 Task: In the  document Henry.odtMake this file  'available offline' Add shortcut to Drive 'Computers'Email the file to   softage.7@softage.net, with message attached Attention Needed: Please prioritize going through the email I've sent. and file type: 'HTML'
Action: Mouse moved to (242, 342)
Screenshot: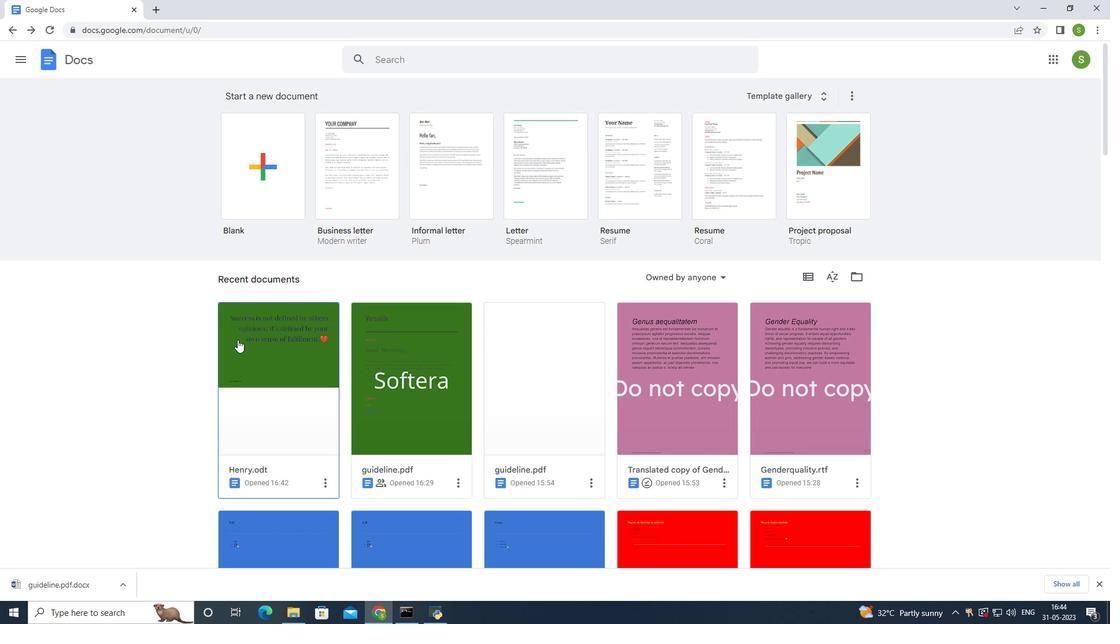 
Action: Mouse pressed left at (242, 342)
Screenshot: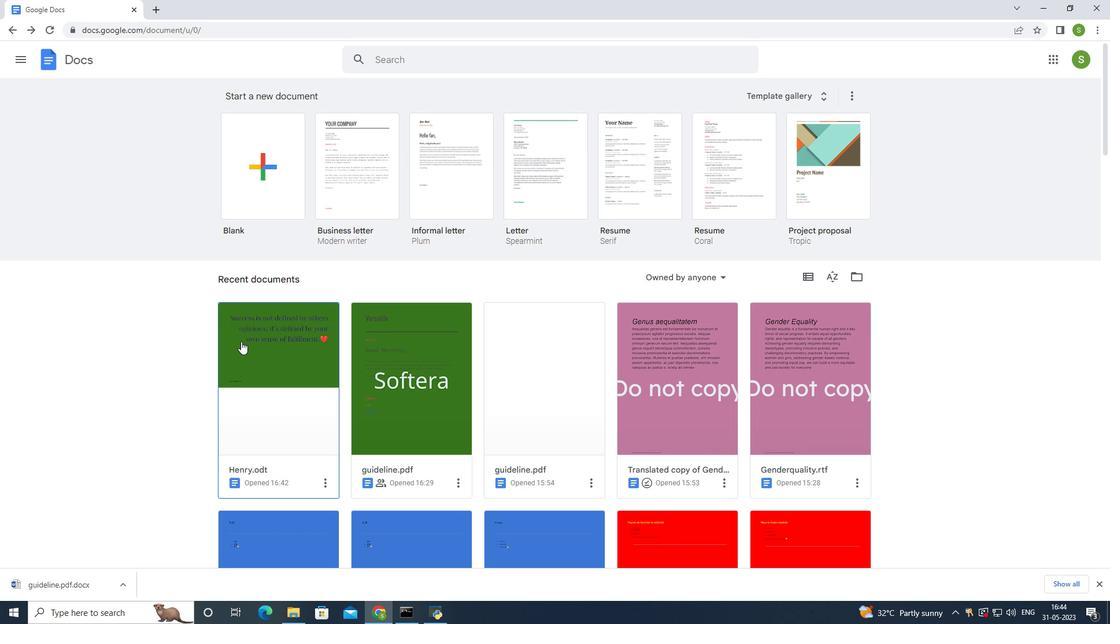 
Action: Mouse moved to (39, 70)
Screenshot: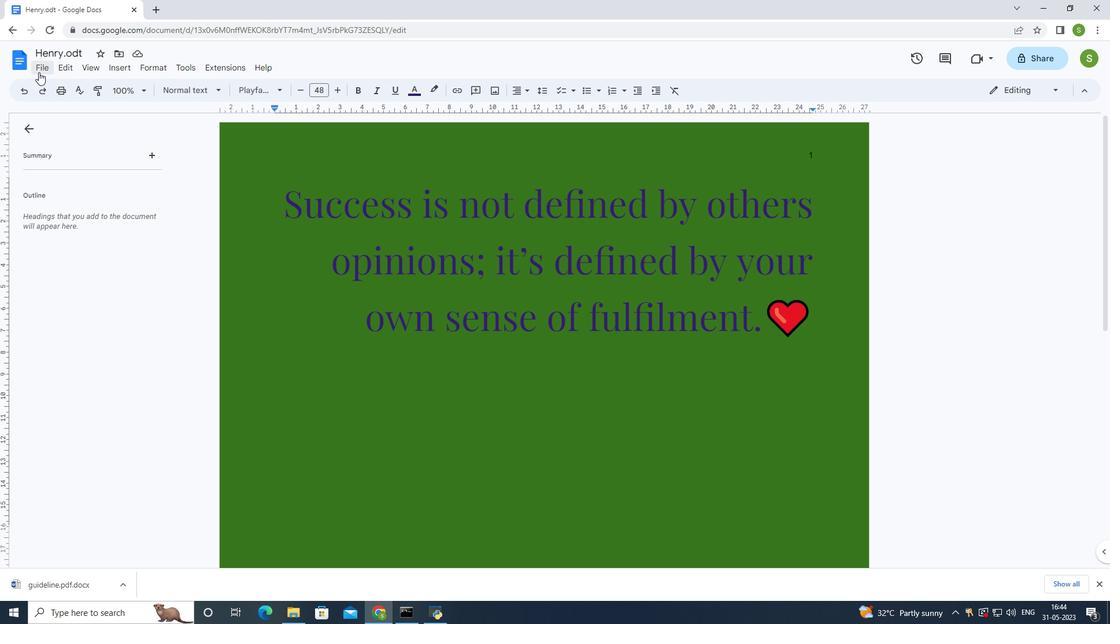 
Action: Mouse pressed left at (39, 70)
Screenshot: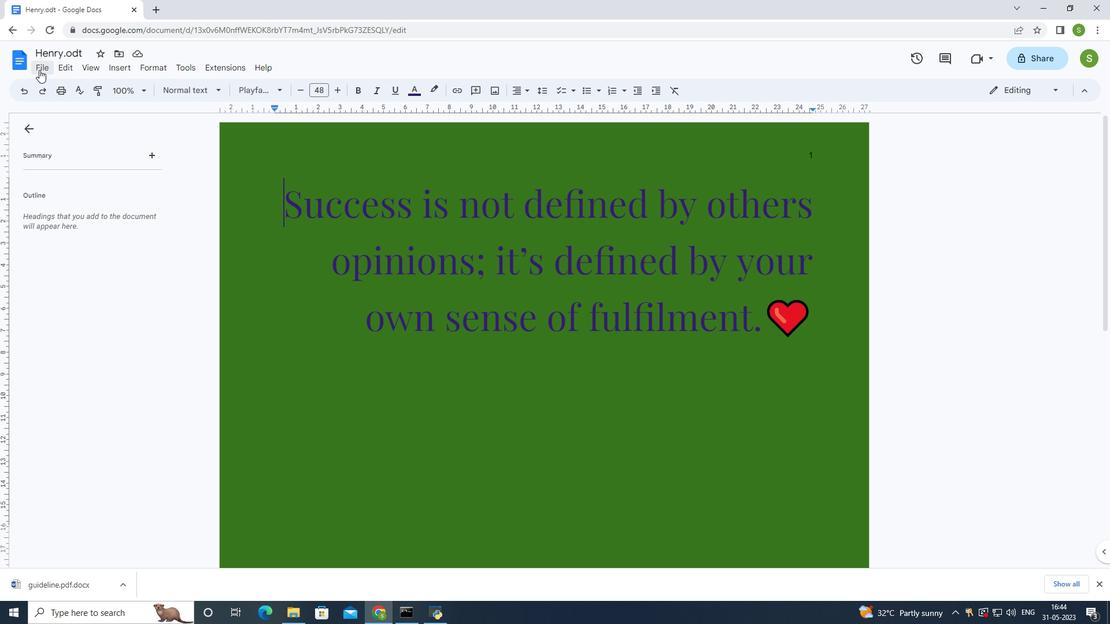 
Action: Mouse moved to (115, 318)
Screenshot: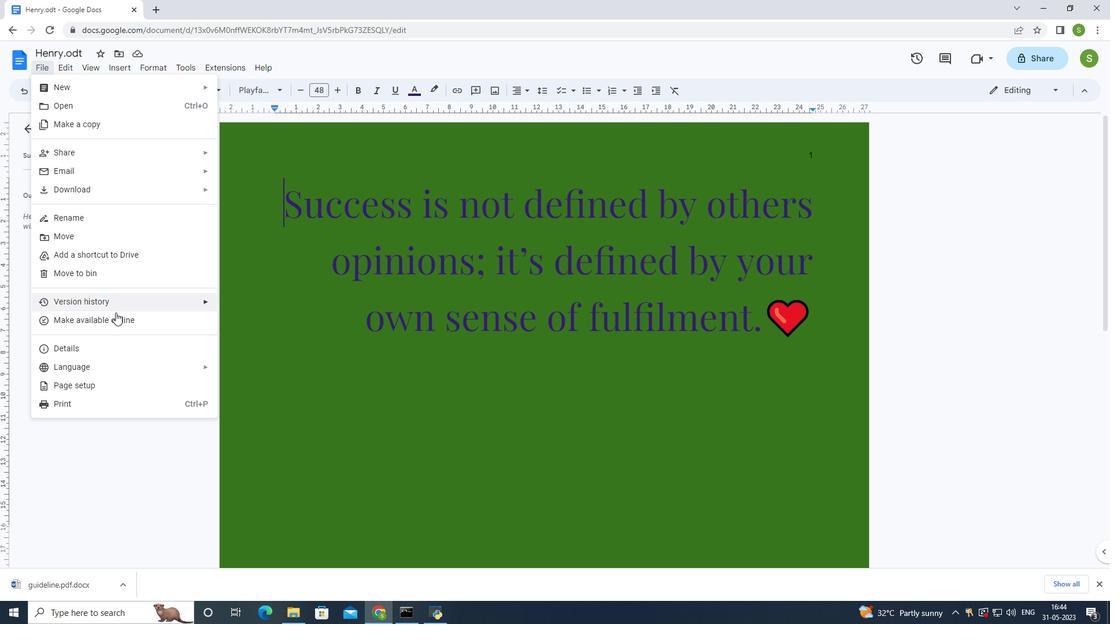 
Action: Mouse pressed left at (115, 318)
Screenshot: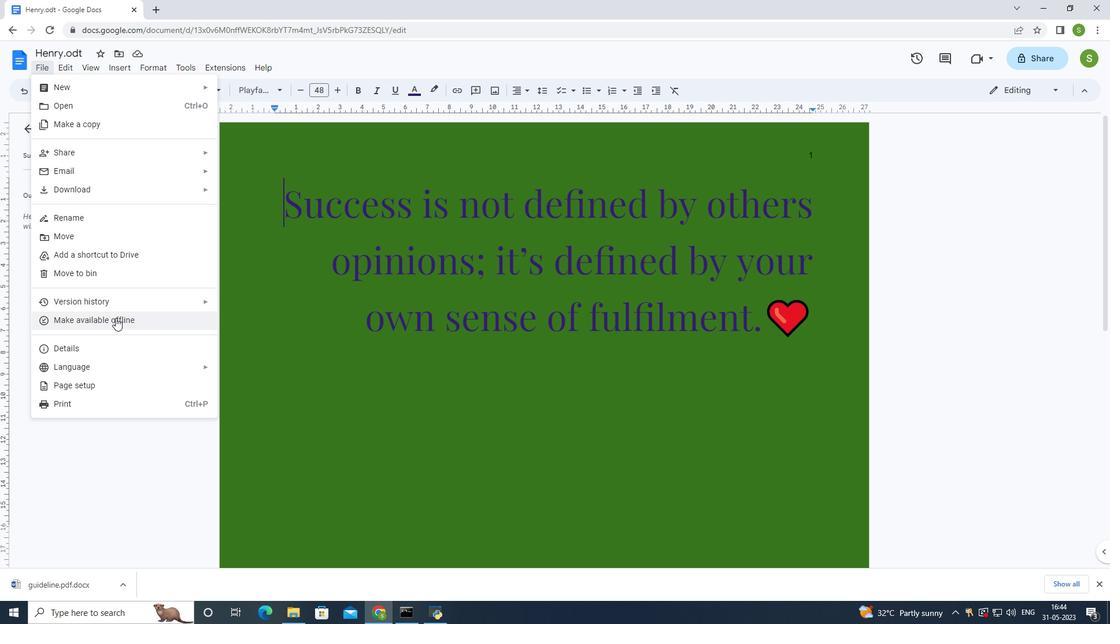 
Action: Mouse moved to (40, 71)
Screenshot: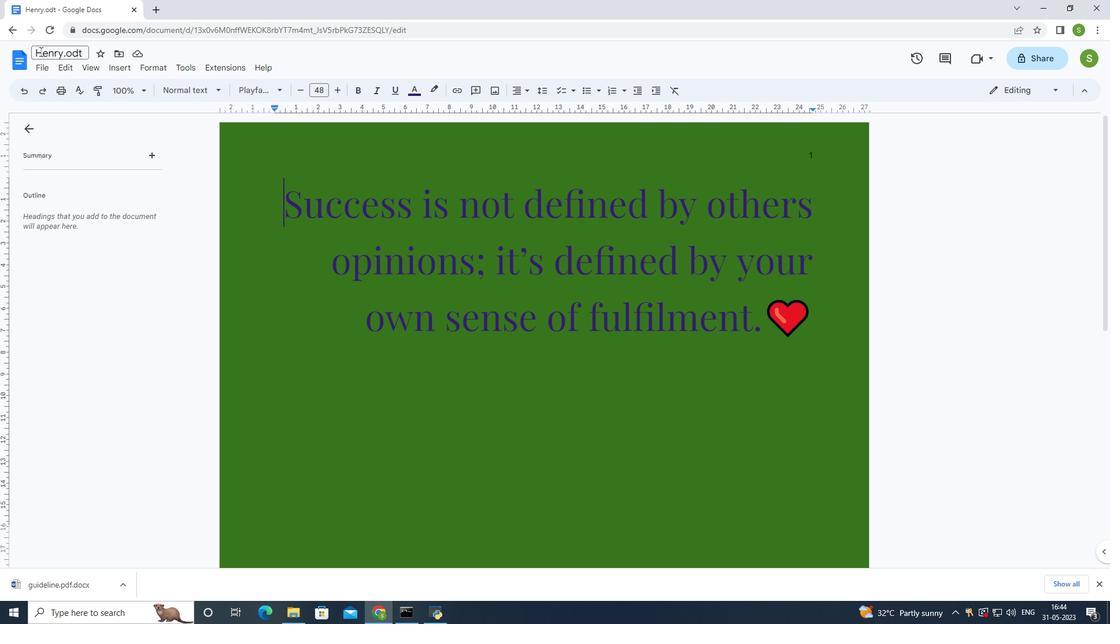 
Action: Mouse pressed left at (40, 71)
Screenshot: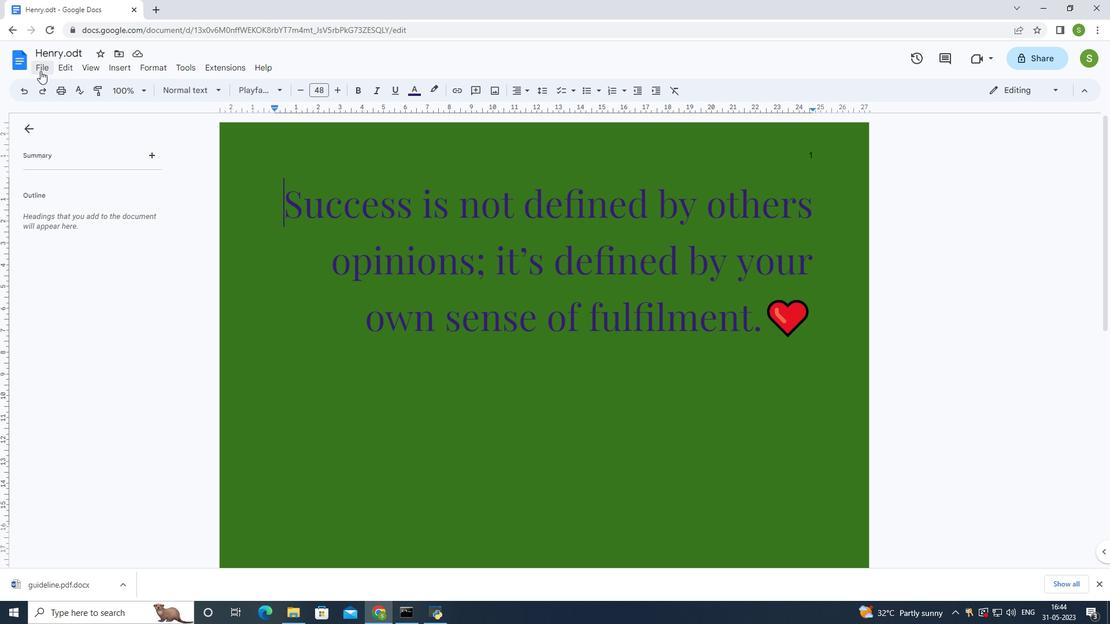 
Action: Mouse moved to (123, 252)
Screenshot: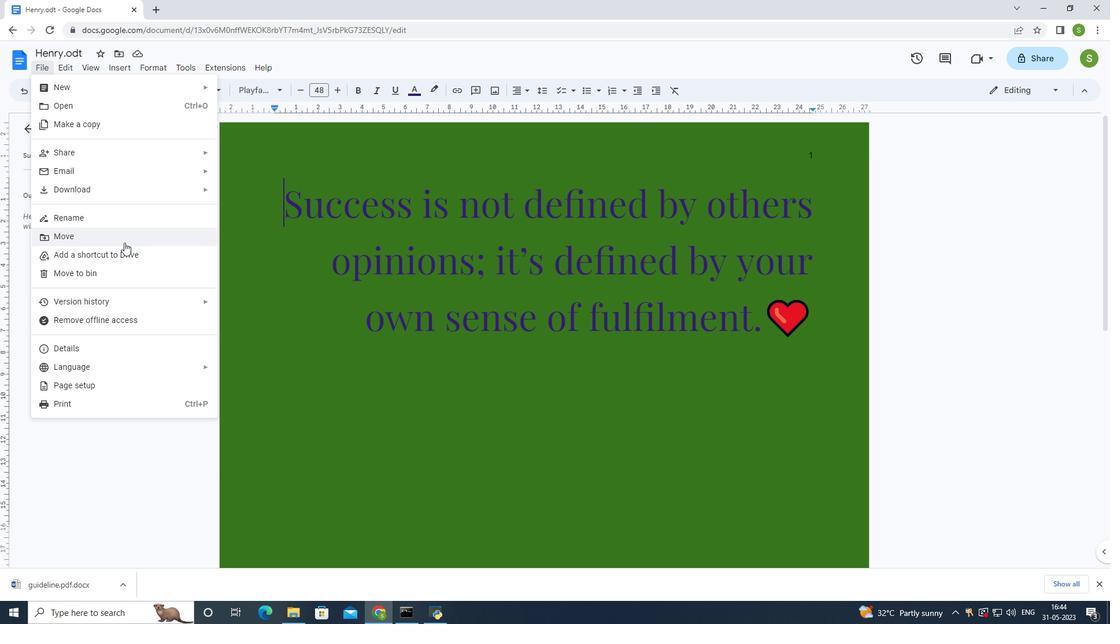 
Action: Mouse pressed left at (123, 252)
Screenshot: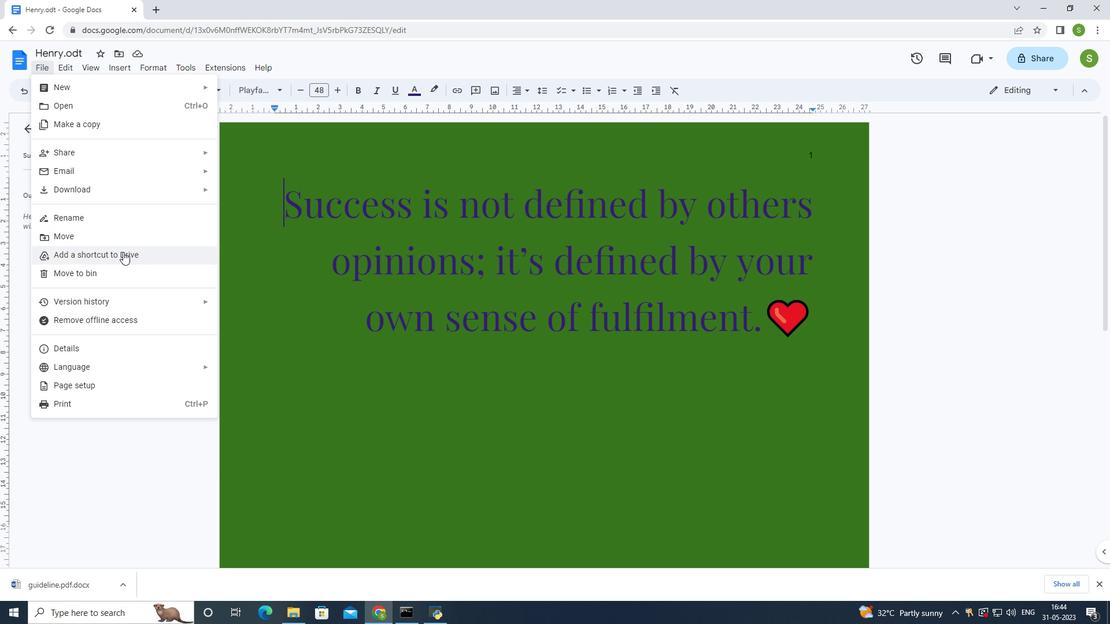 
Action: Mouse moved to (207, 131)
Screenshot: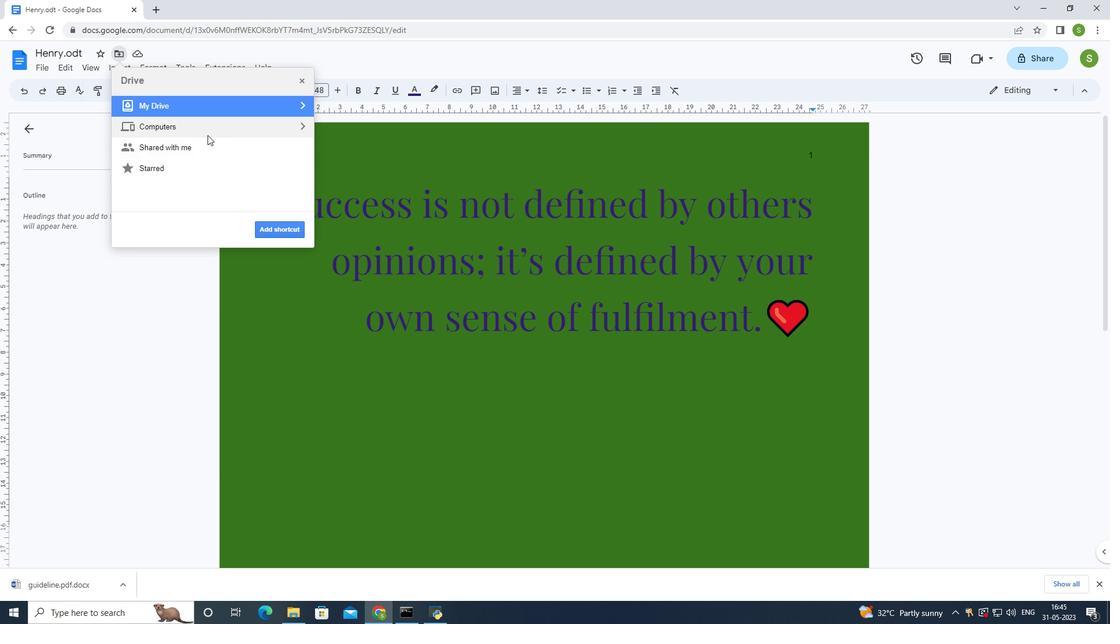 
Action: Mouse pressed left at (207, 131)
Screenshot: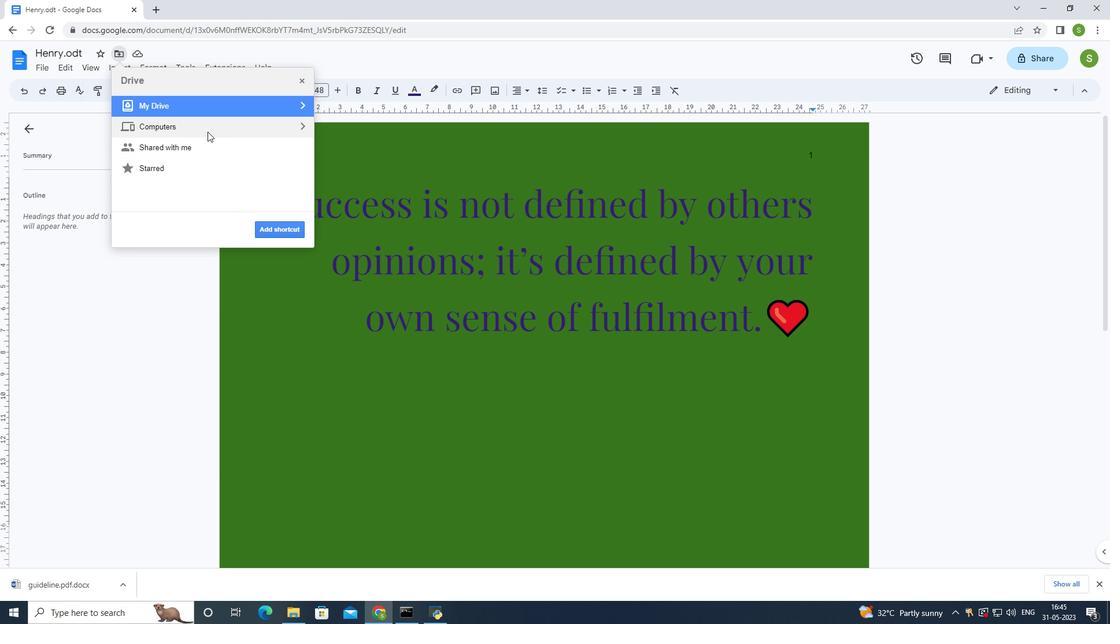 
Action: Mouse moved to (297, 125)
Screenshot: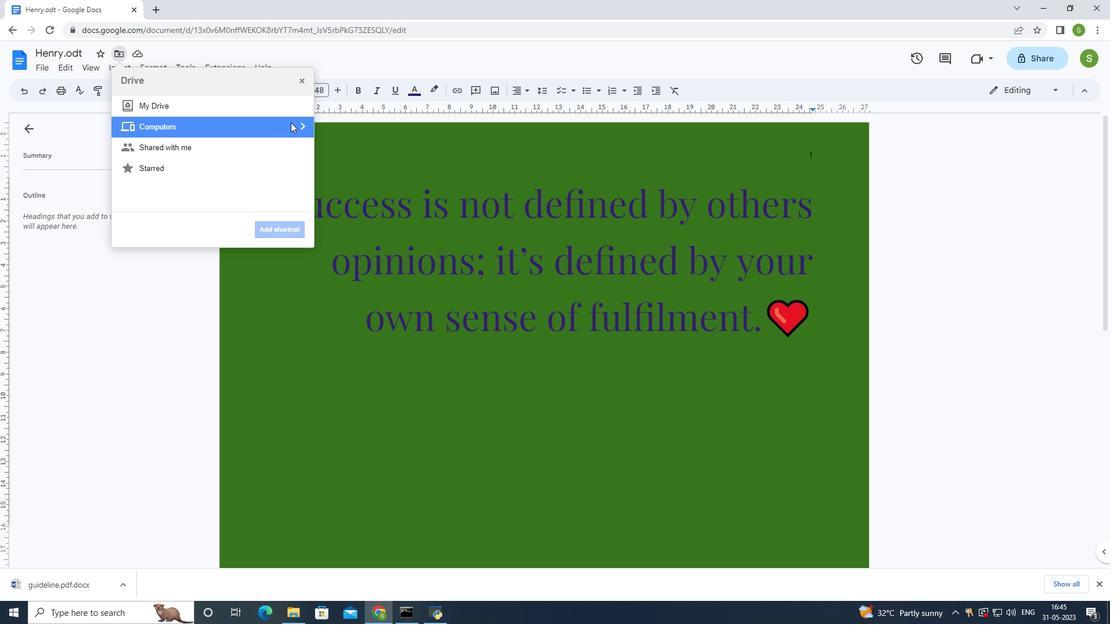 
Action: Mouse pressed left at (297, 125)
Screenshot: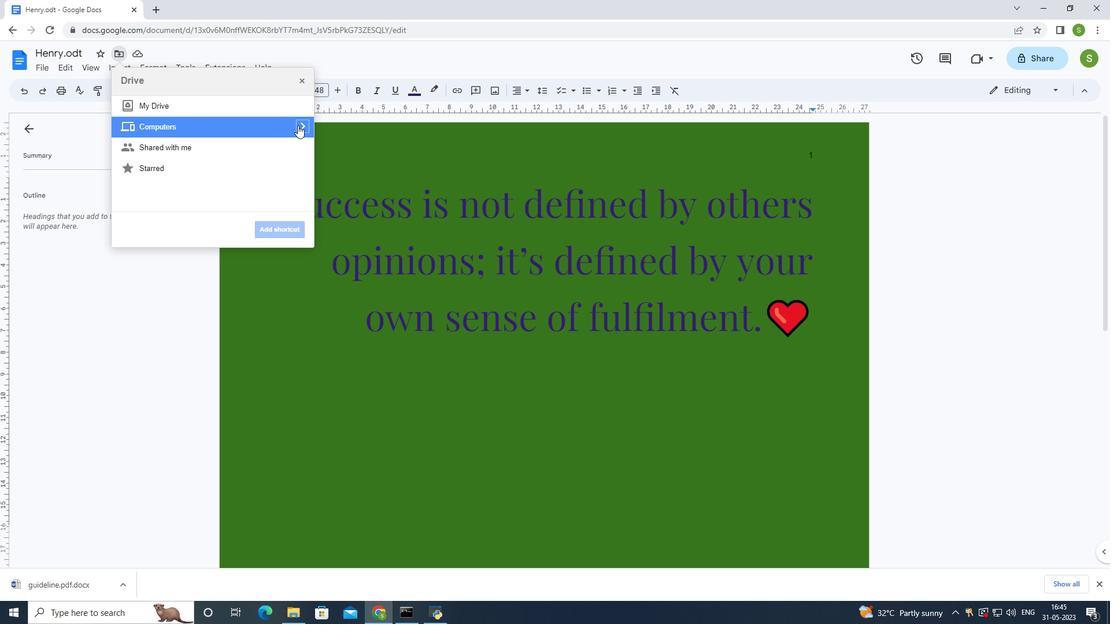 
Action: Mouse moved to (302, 82)
Screenshot: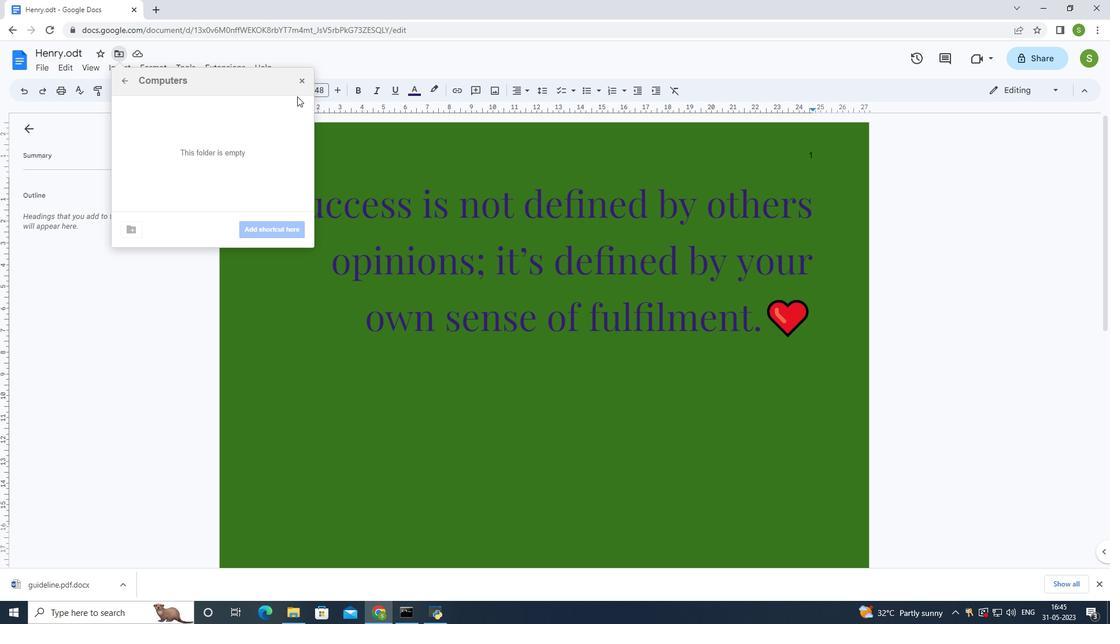 
Action: Mouse pressed left at (302, 82)
Screenshot: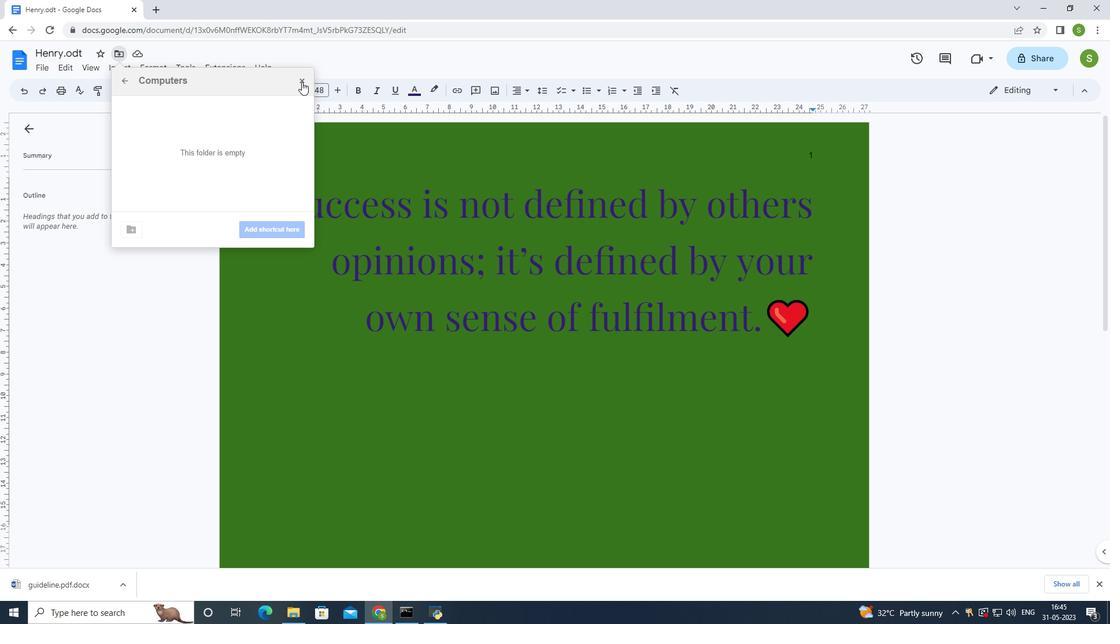 
Action: Mouse moved to (37, 67)
Screenshot: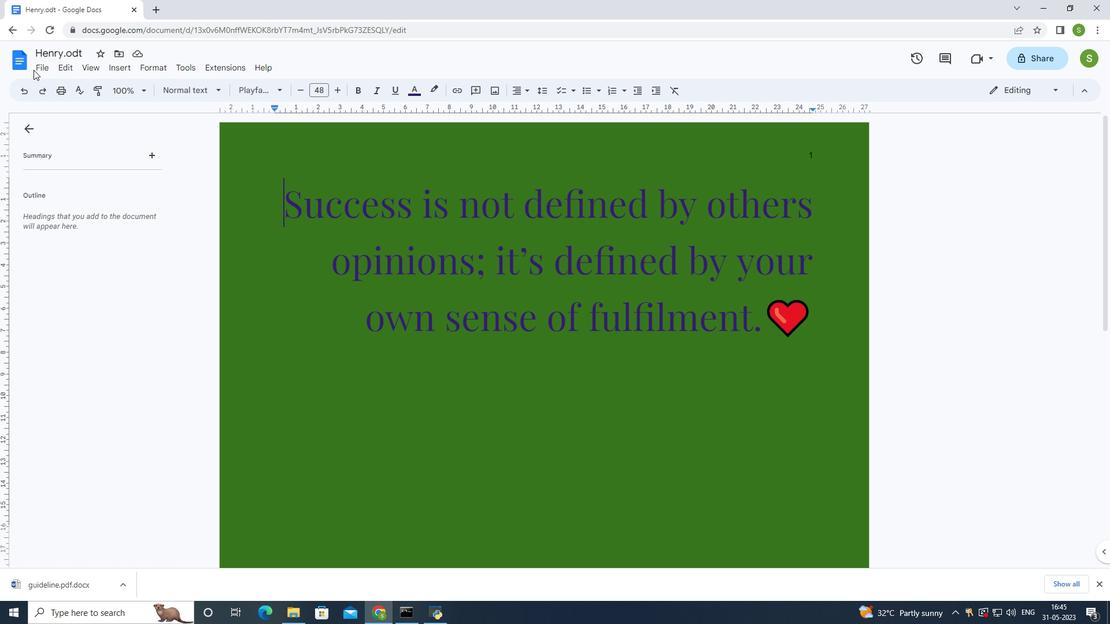 
Action: Mouse pressed left at (37, 67)
Screenshot: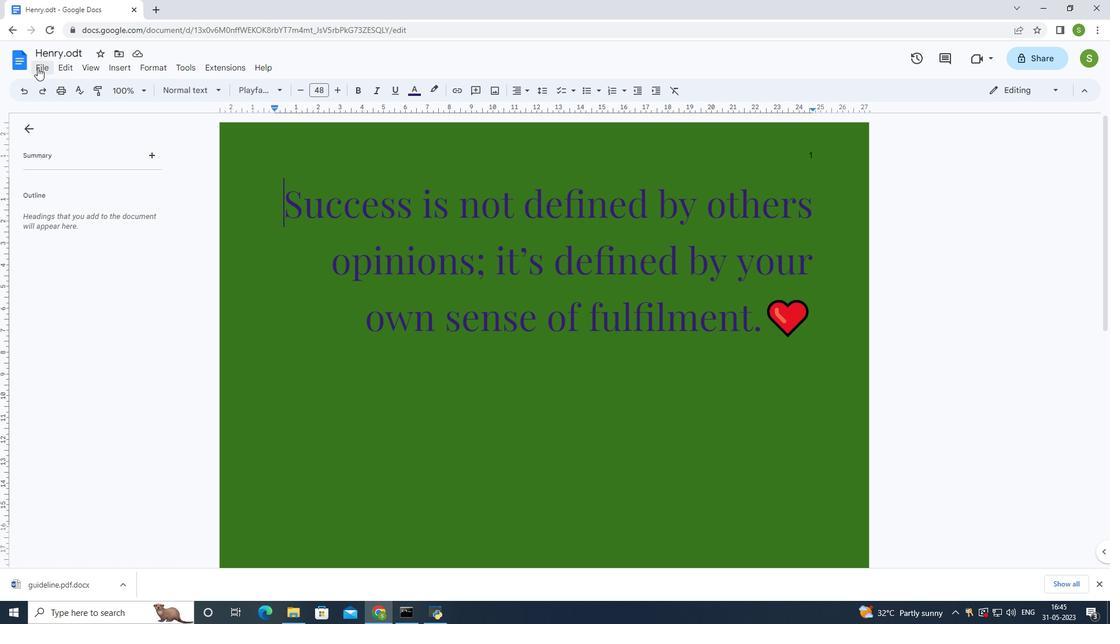 
Action: Mouse moved to (86, 166)
Screenshot: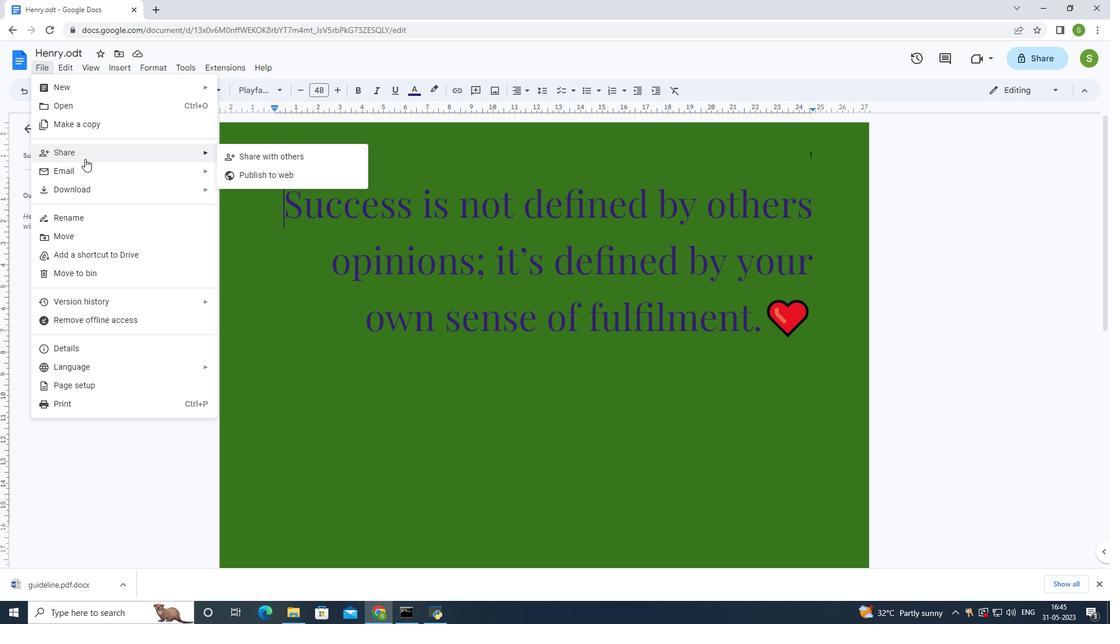 
Action: Mouse pressed left at (86, 166)
Screenshot: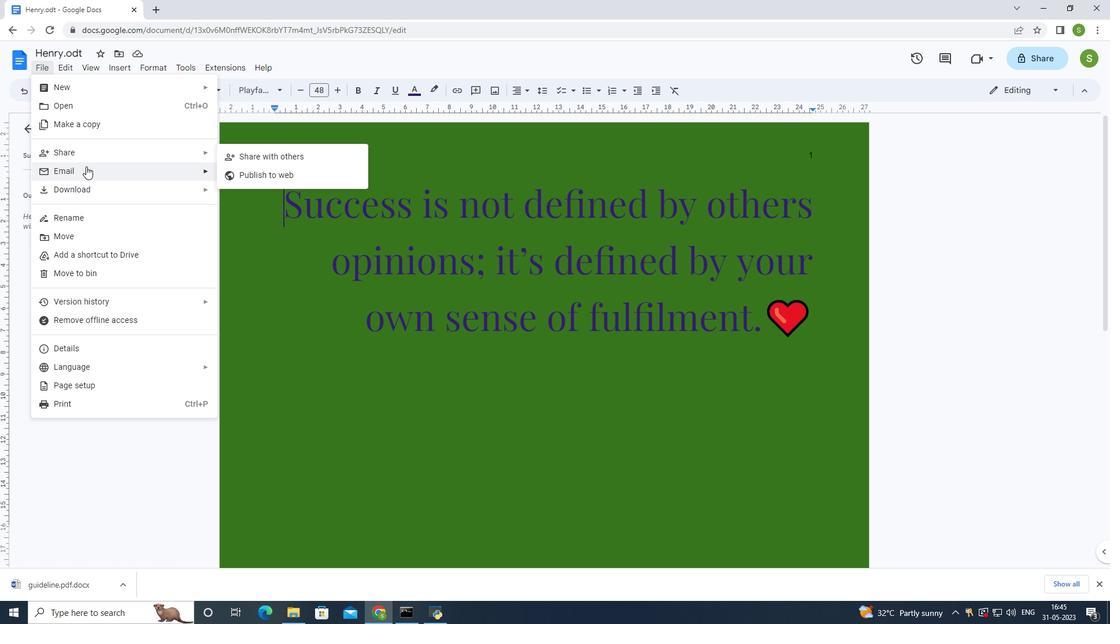 
Action: Mouse moved to (243, 173)
Screenshot: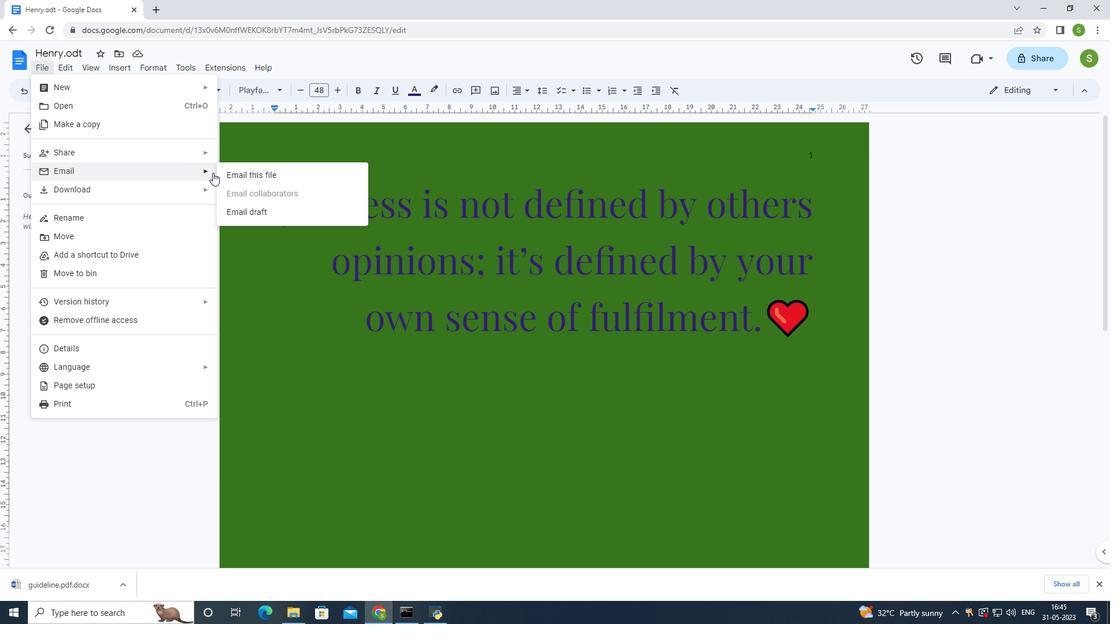 
Action: Mouse pressed left at (243, 173)
Screenshot: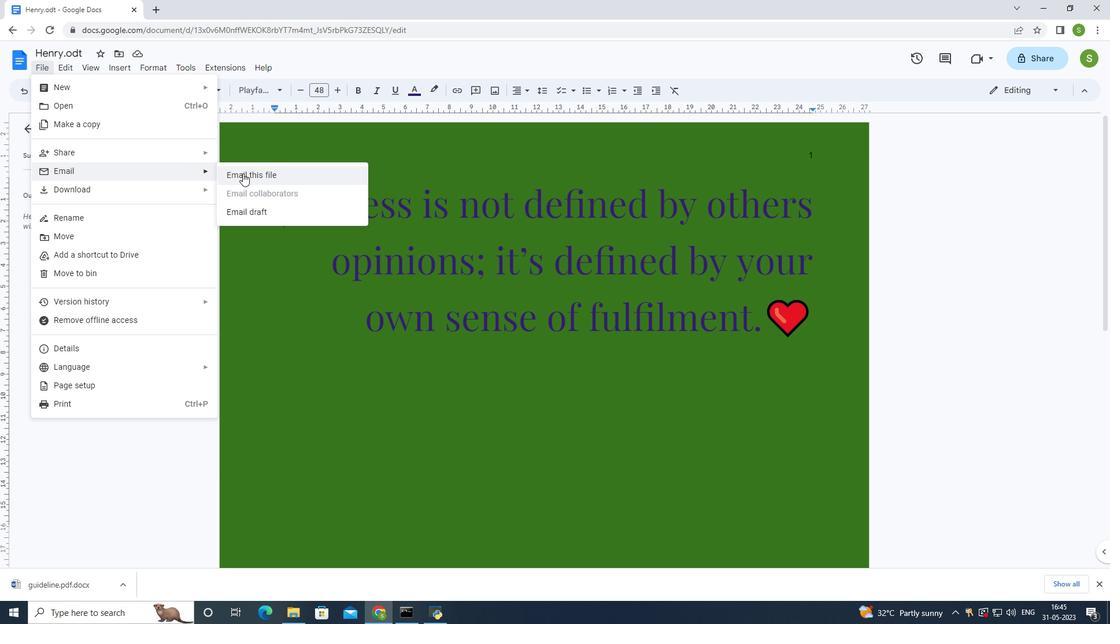 
Action: Mouse moved to (354, 180)
Screenshot: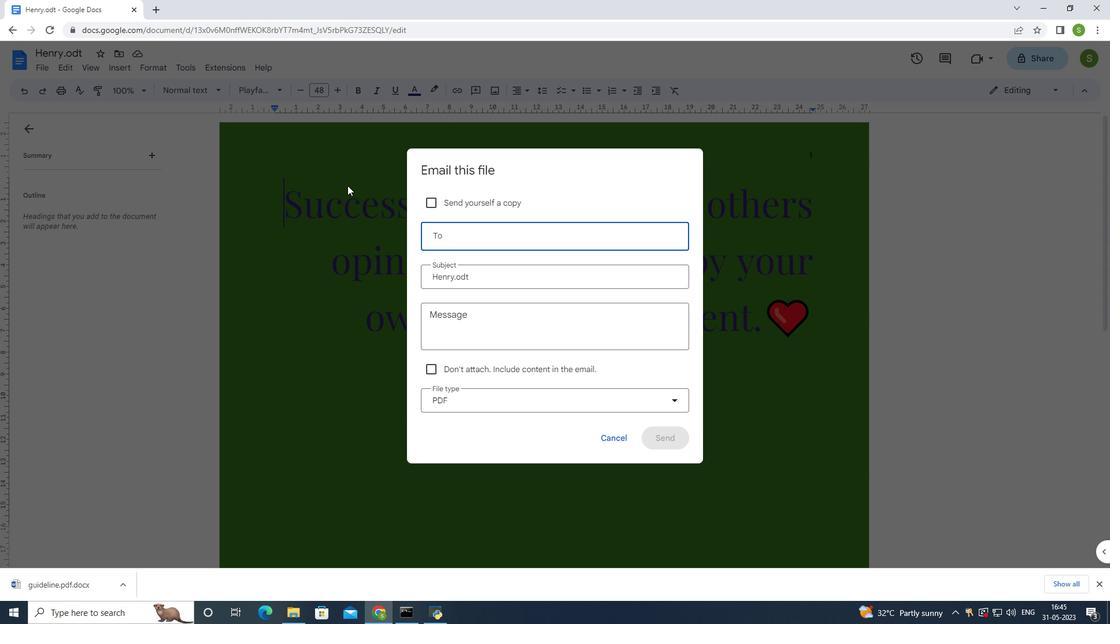 
Action: Key pressed softage.2<Key.shift>@softage.net<Key.enter>
Screenshot: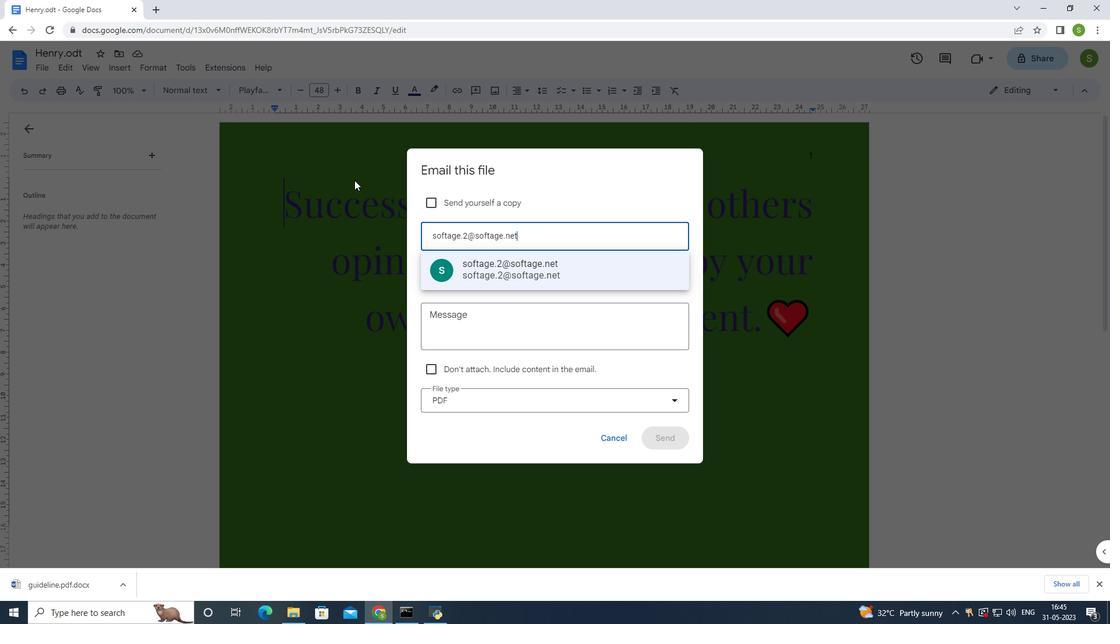 
Action: Mouse moved to (447, 321)
Screenshot: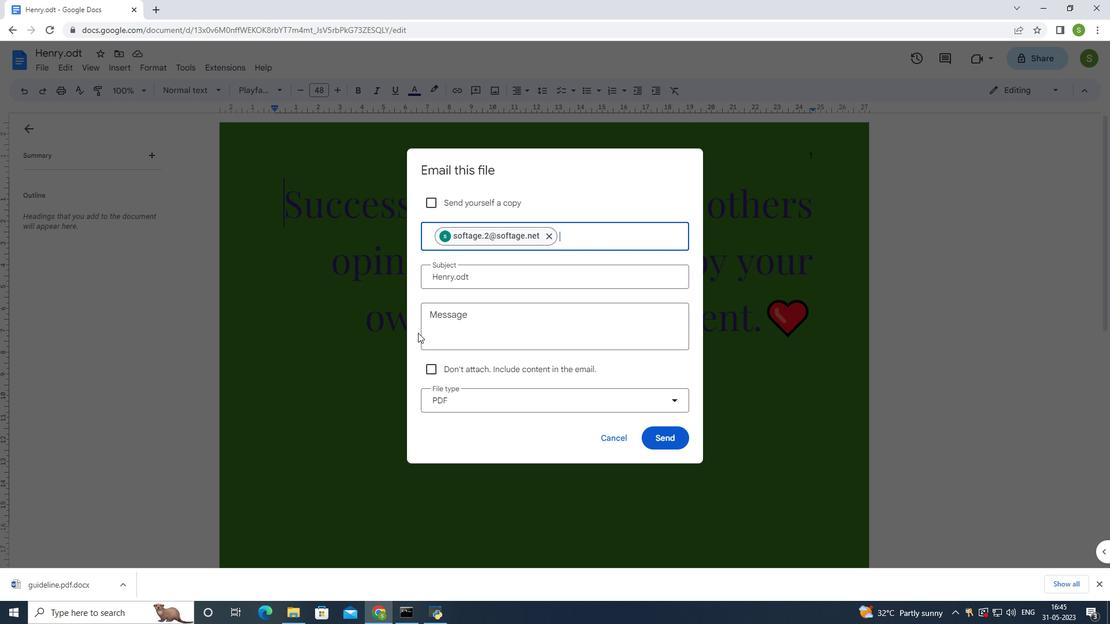 
Action: Mouse pressed left at (447, 321)
Screenshot: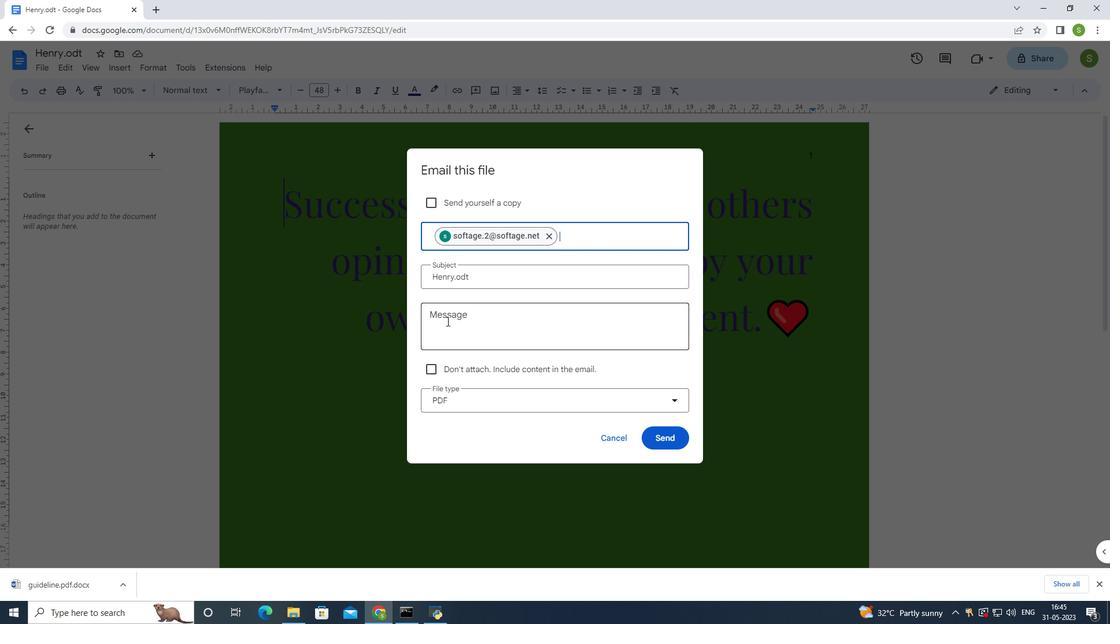 
Action: Mouse moved to (462, 295)
Screenshot: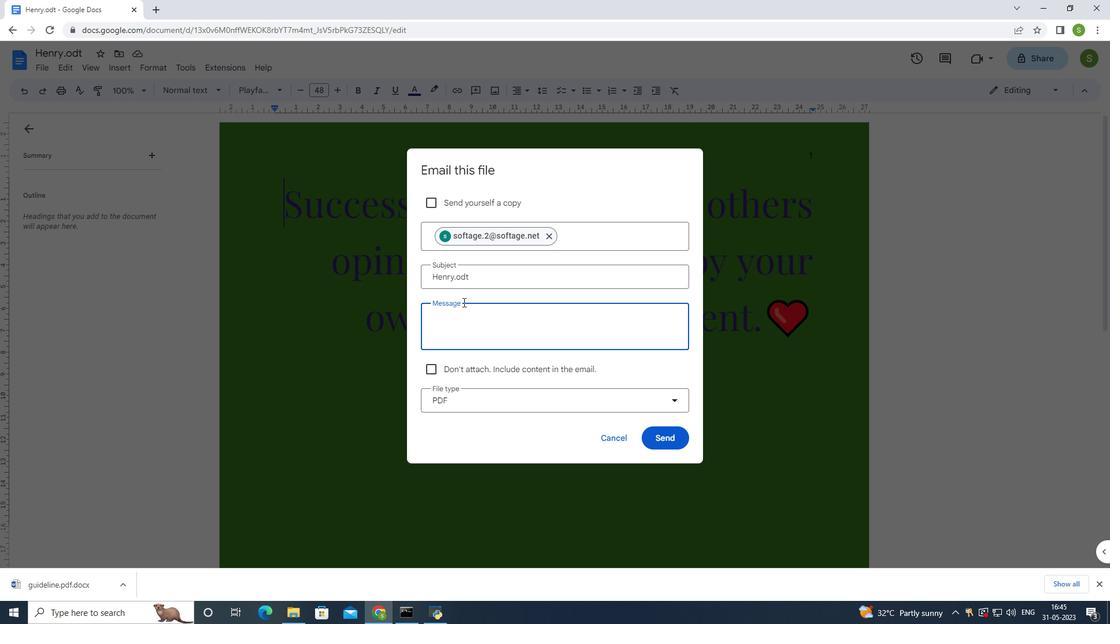 
Action: Key pressed <Key.shift>Please<Key.space>prioritize<Key.space>gon<Key.backspace>ing<Key.space>through<Key.space>the<Key.space>email<Key.space><Key.shift><Key.shift><Key.shift><Key.shift><Key.shift><Key.shift><Key.shift><Key.shift><Key.shift><Key.shift><Key.shift><Key.shift><Key.shift>I've<Key.space>sent.
Screenshot: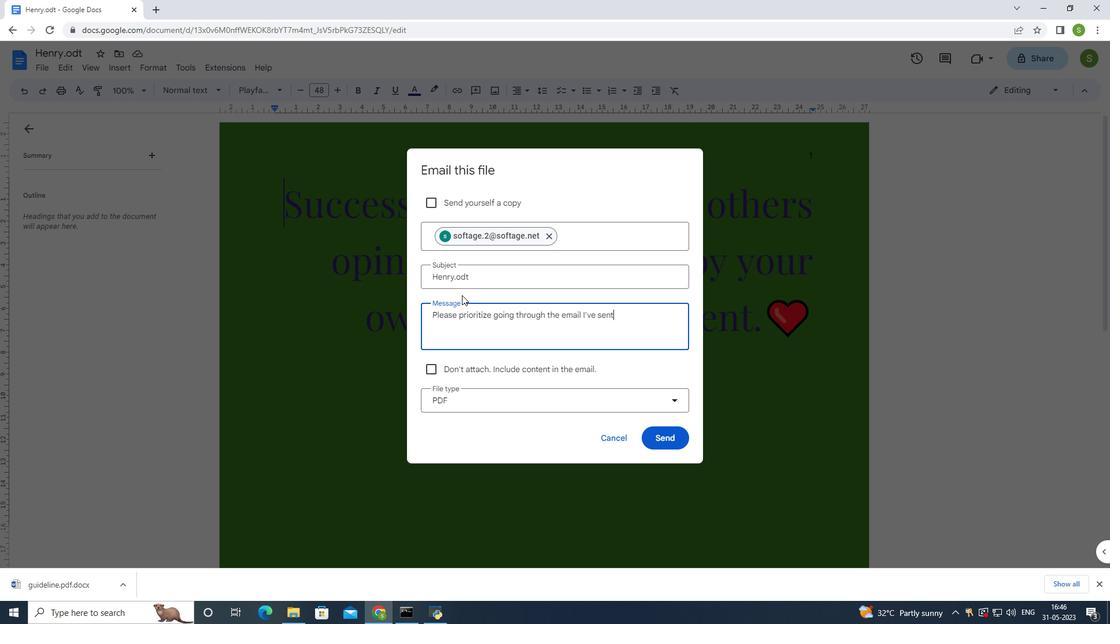 
Action: Mouse moved to (499, 405)
Screenshot: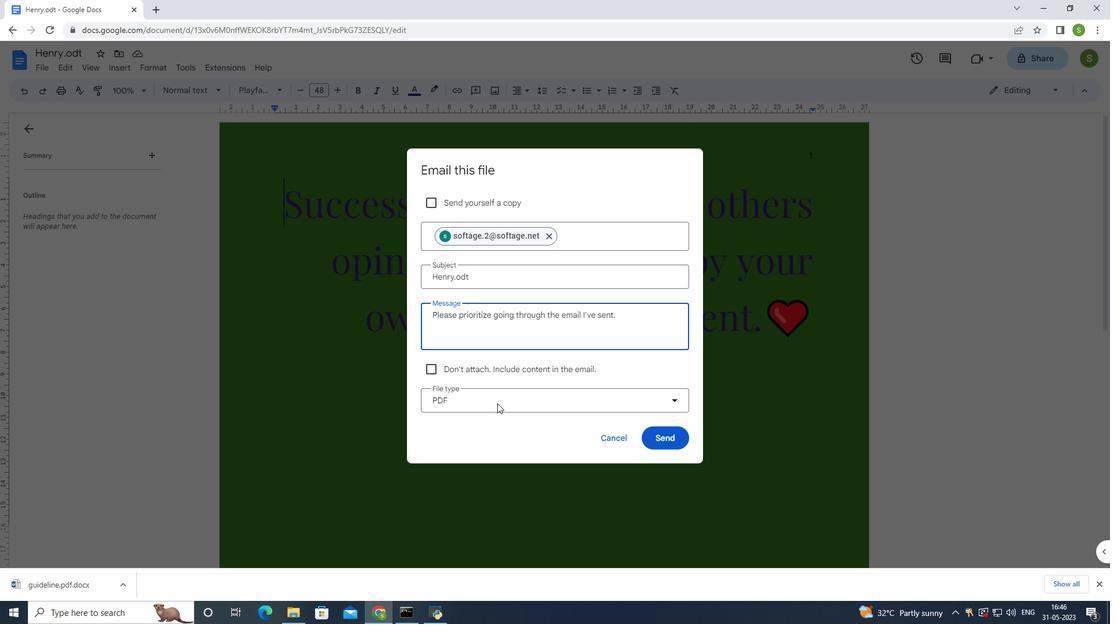 
Action: Mouse pressed left at (499, 405)
Screenshot: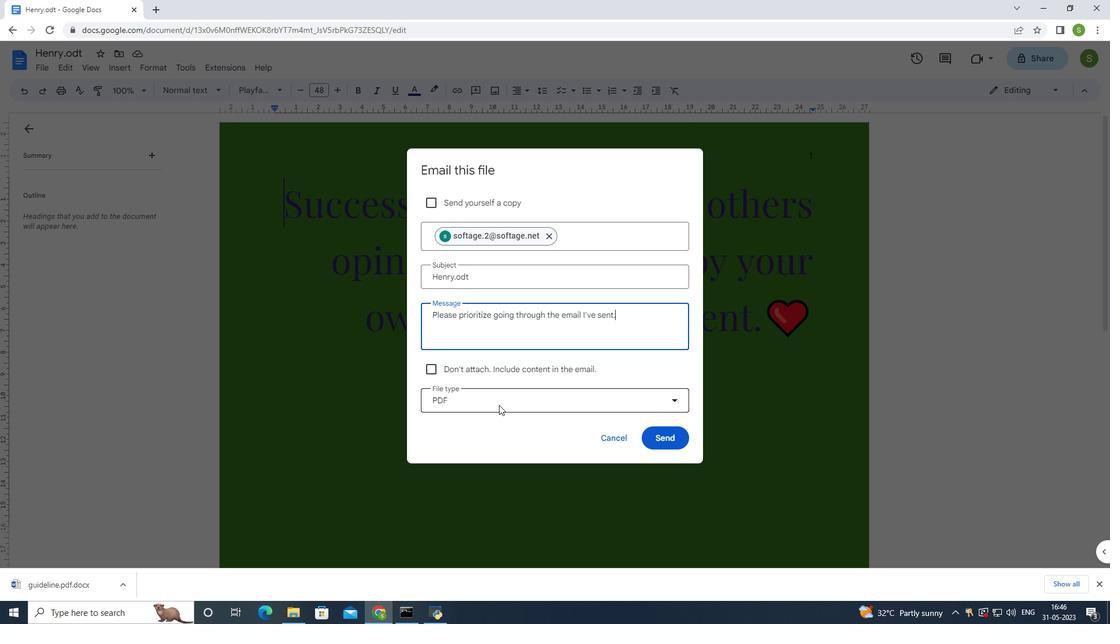 
Action: Mouse moved to (499, 479)
Screenshot: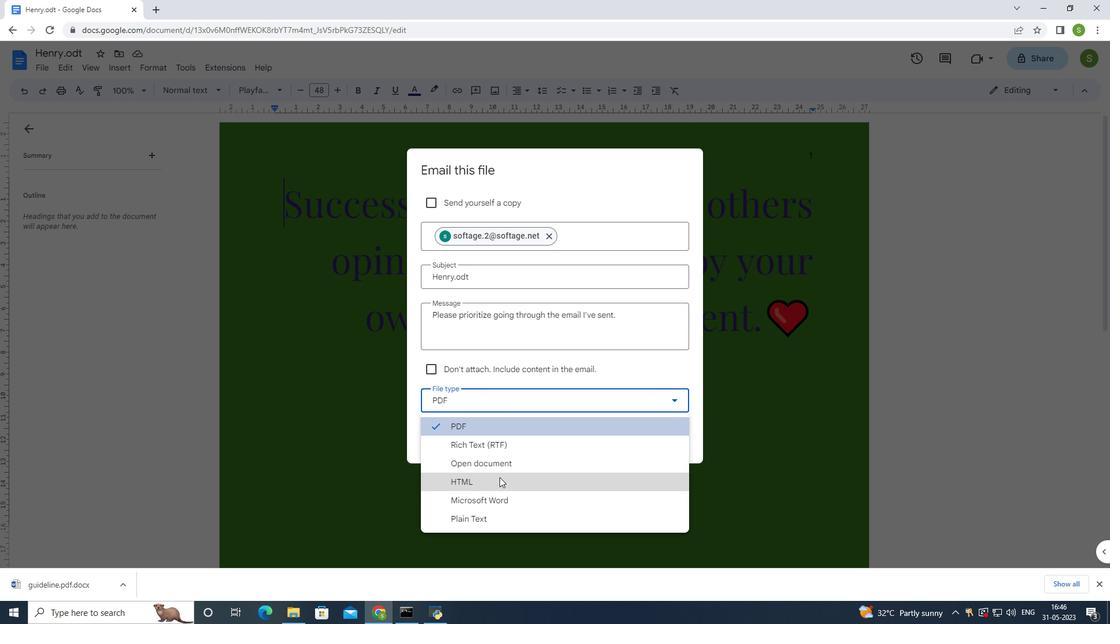 
Action: Mouse pressed left at (499, 479)
Screenshot: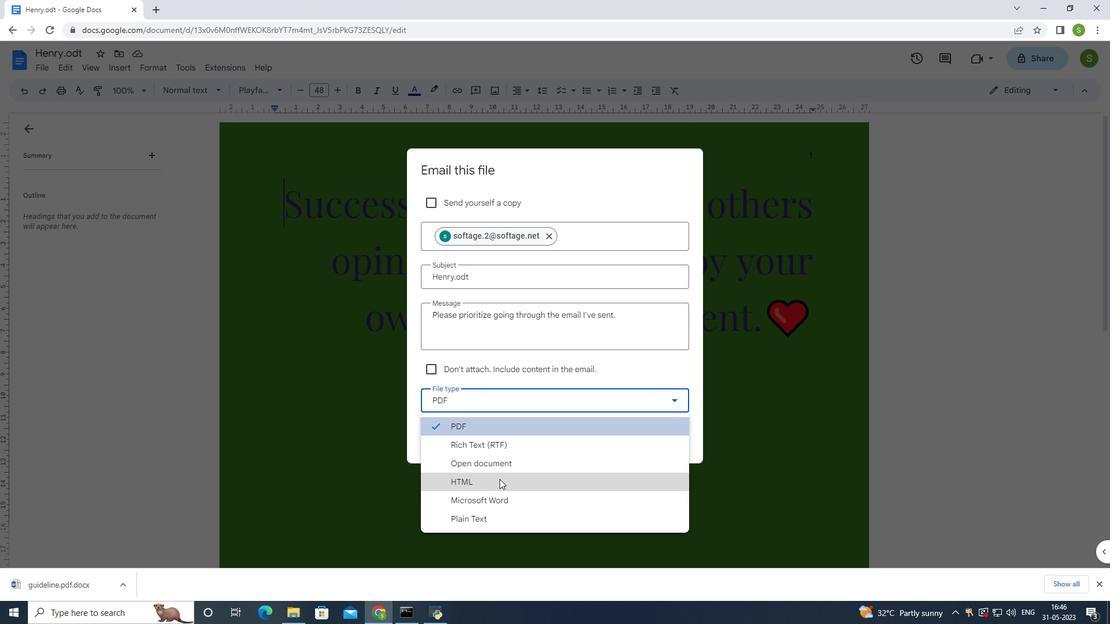 
Action: Mouse moved to (665, 436)
Screenshot: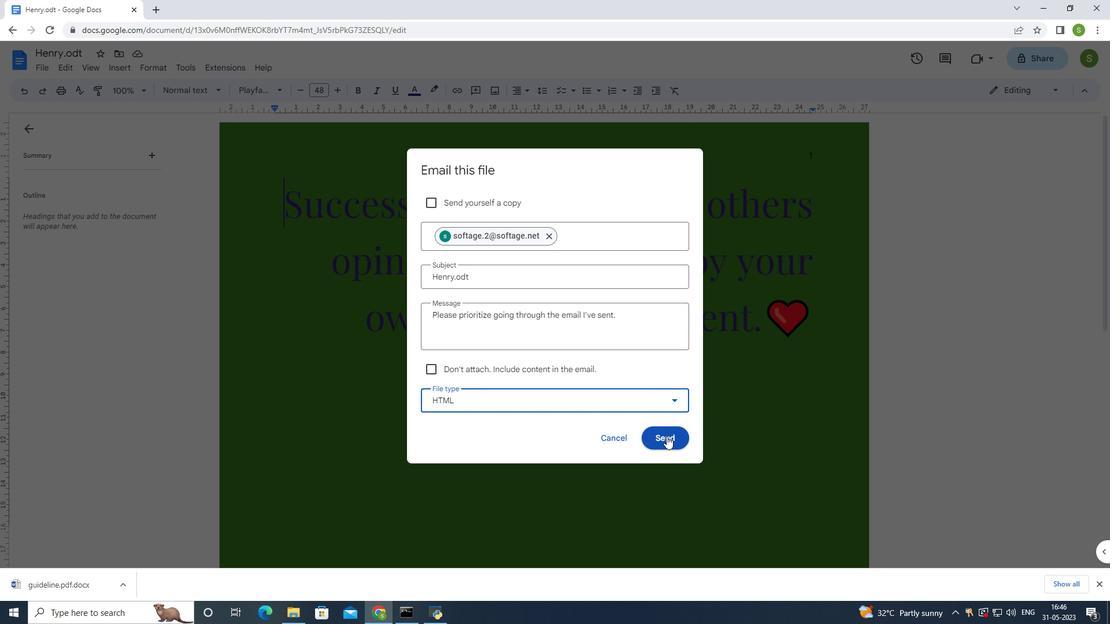 
Action: Mouse pressed left at (665, 436)
Screenshot: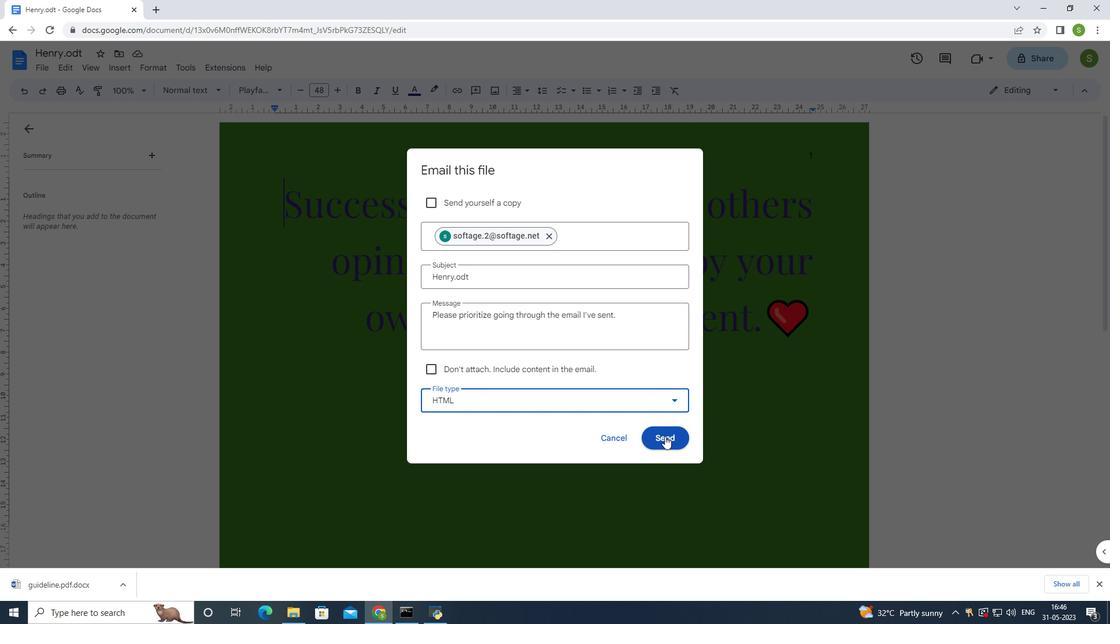 
Action: Mouse moved to (792, 262)
Screenshot: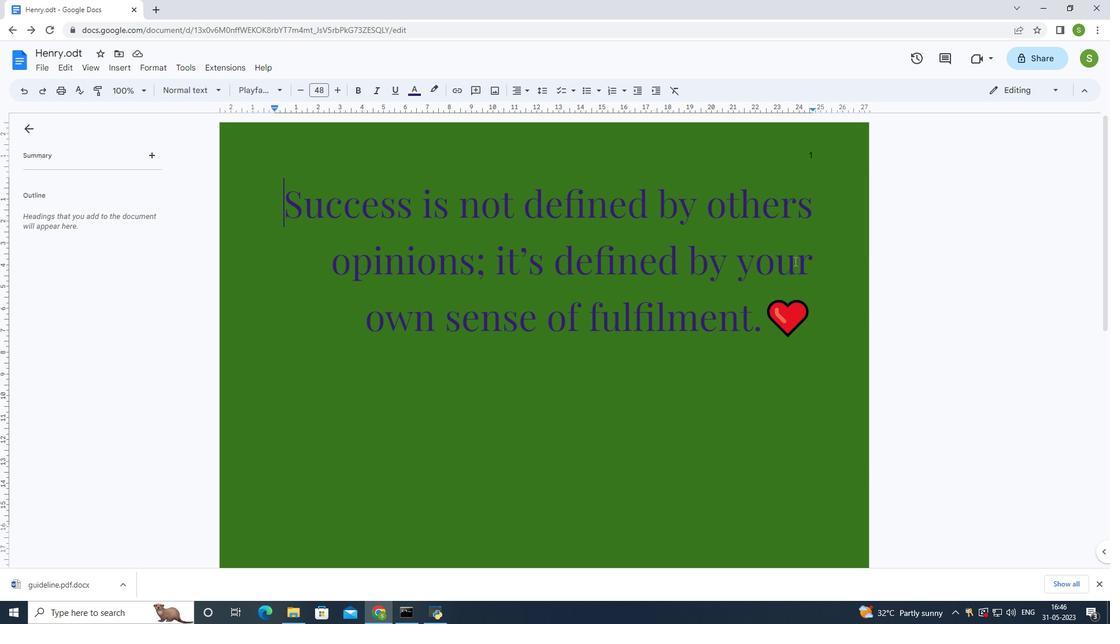 
